 Task: Change the answer type to One Line.
Action: Mouse moved to (632, 294)
Screenshot: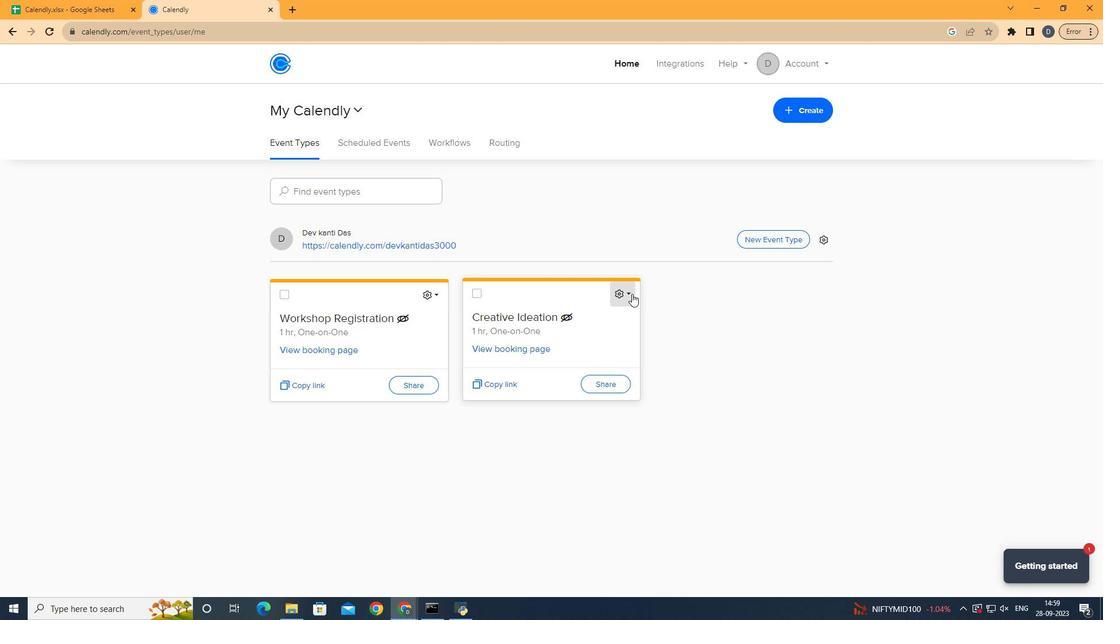 
Action: Mouse pressed left at (632, 294)
Screenshot: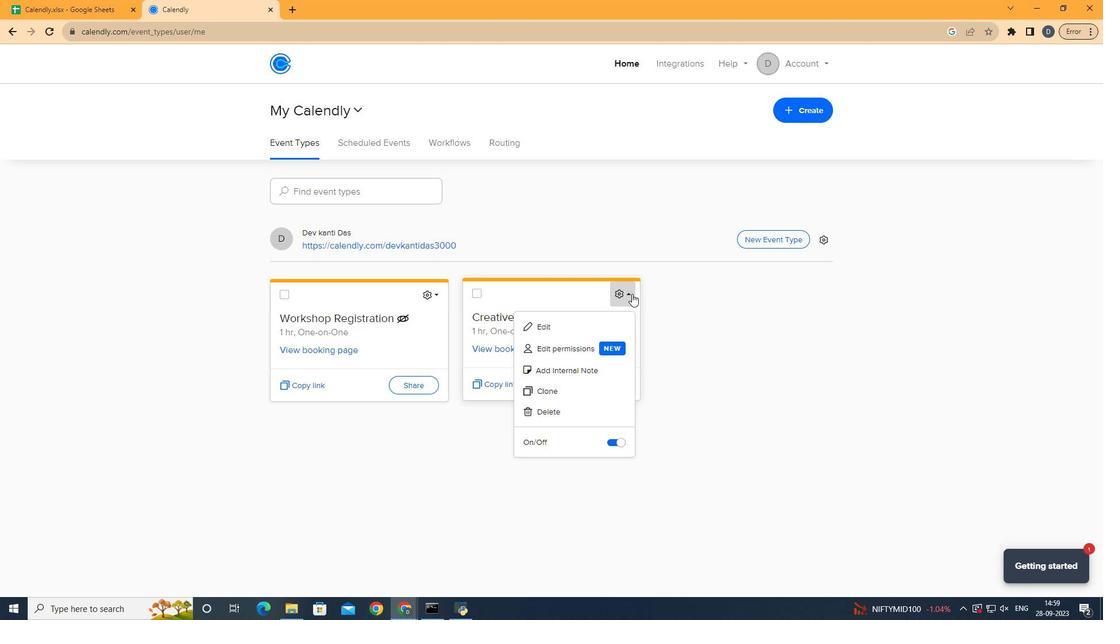 
Action: Mouse moved to (574, 332)
Screenshot: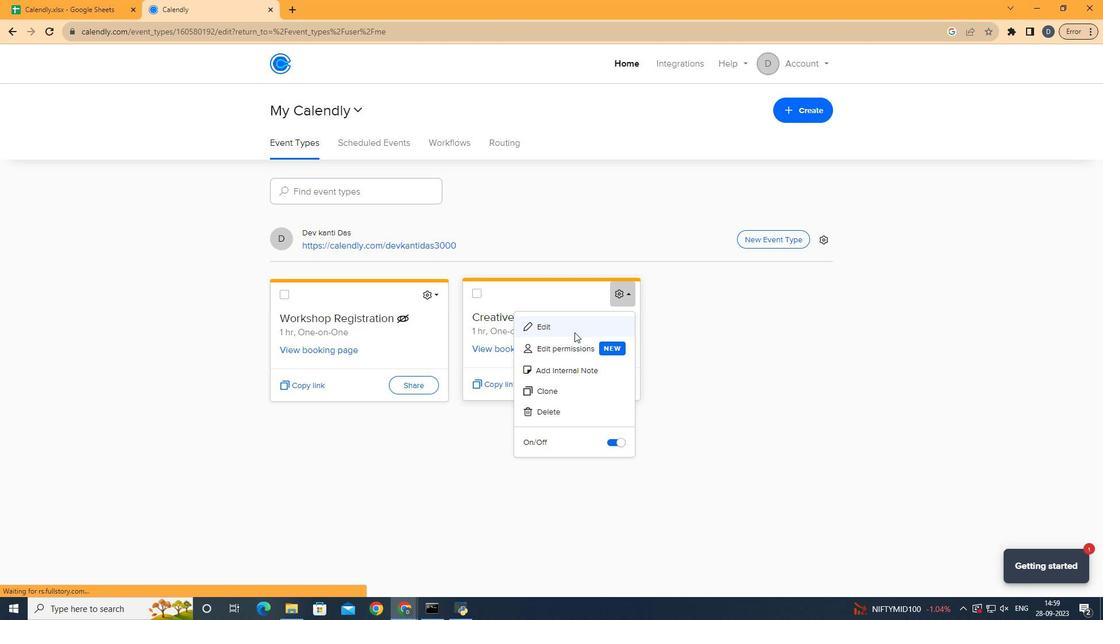 
Action: Mouse pressed left at (574, 332)
Screenshot: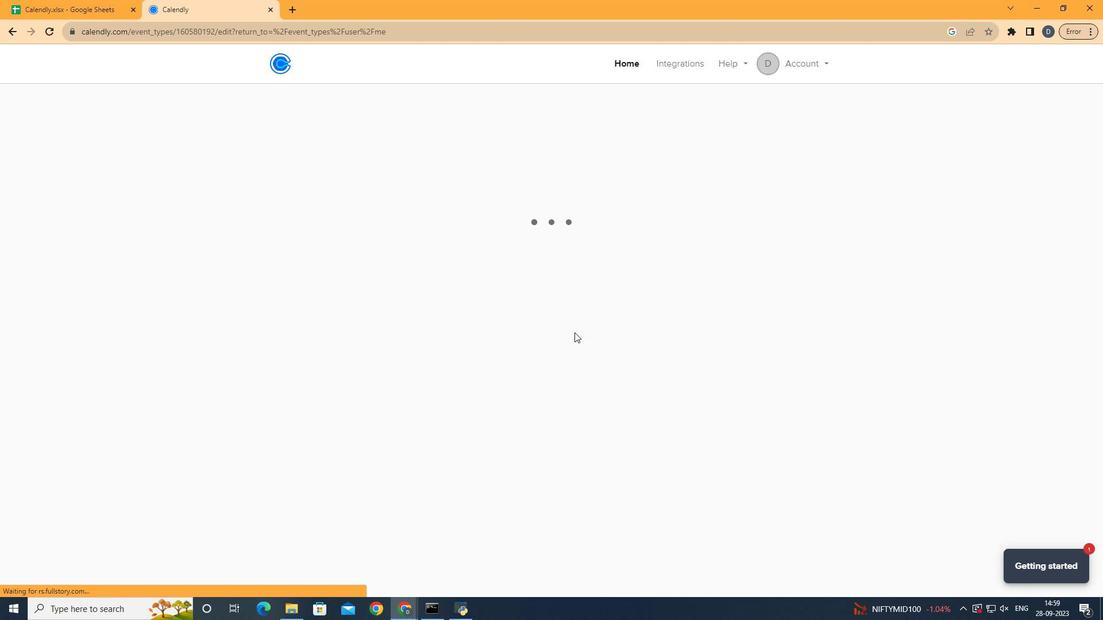 
Action: Mouse moved to (597, 314)
Screenshot: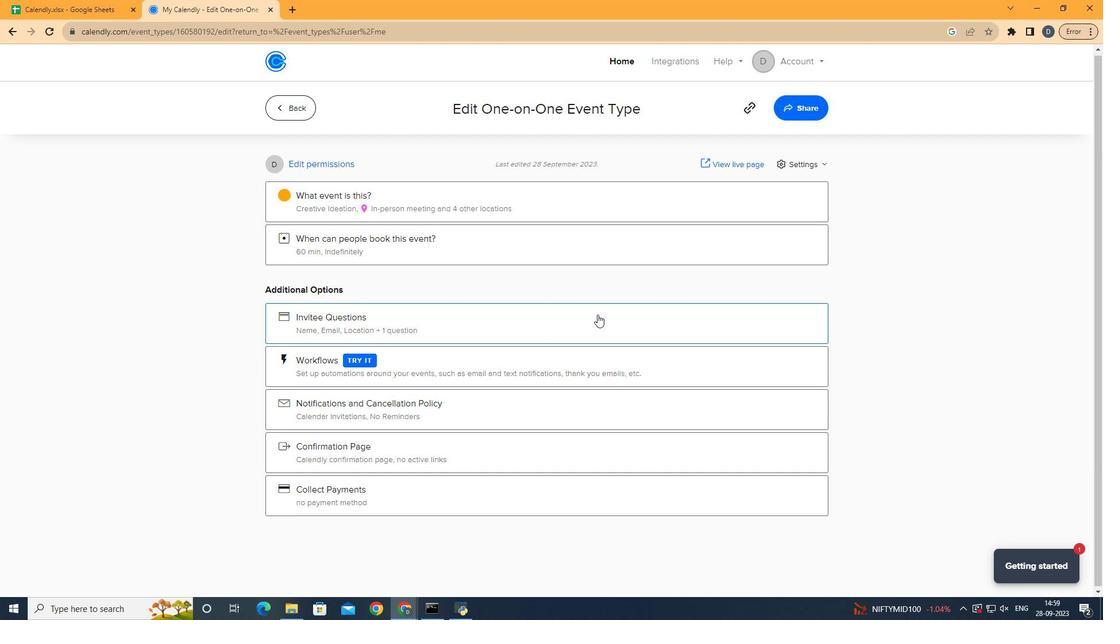 
Action: Mouse scrolled (597, 314) with delta (0, 0)
Screenshot: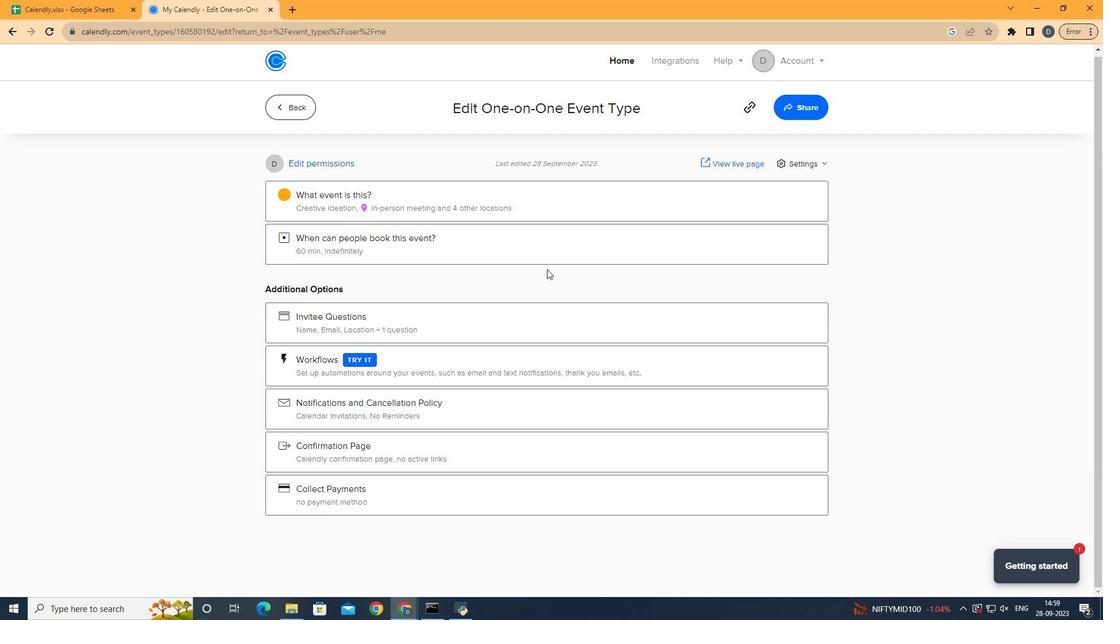 
Action: Mouse moved to (470, 316)
Screenshot: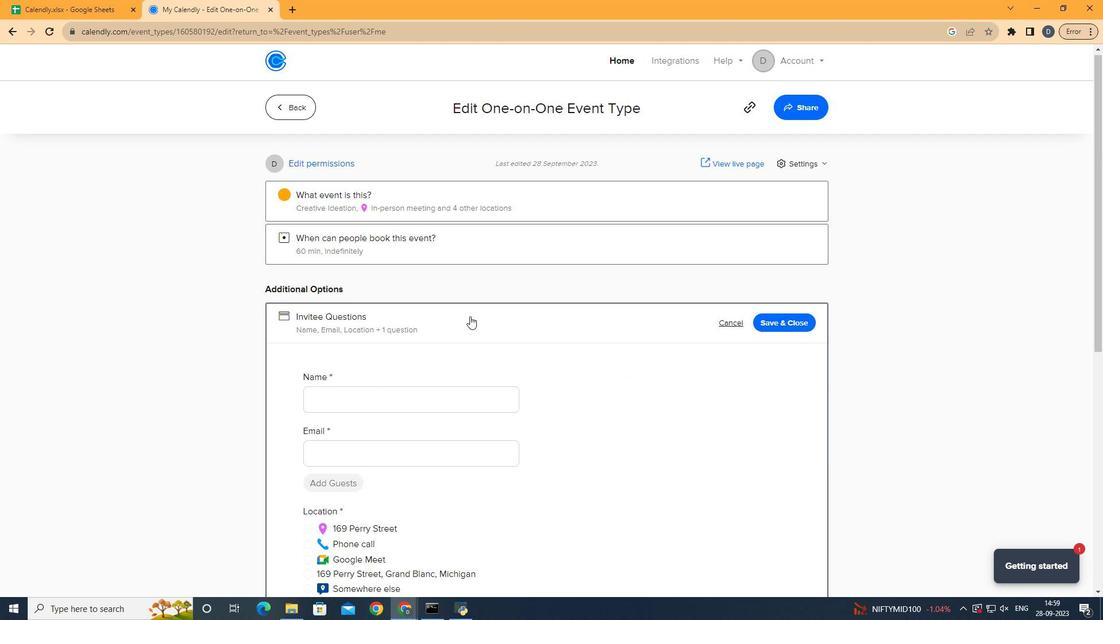 
Action: Mouse pressed left at (470, 316)
Screenshot: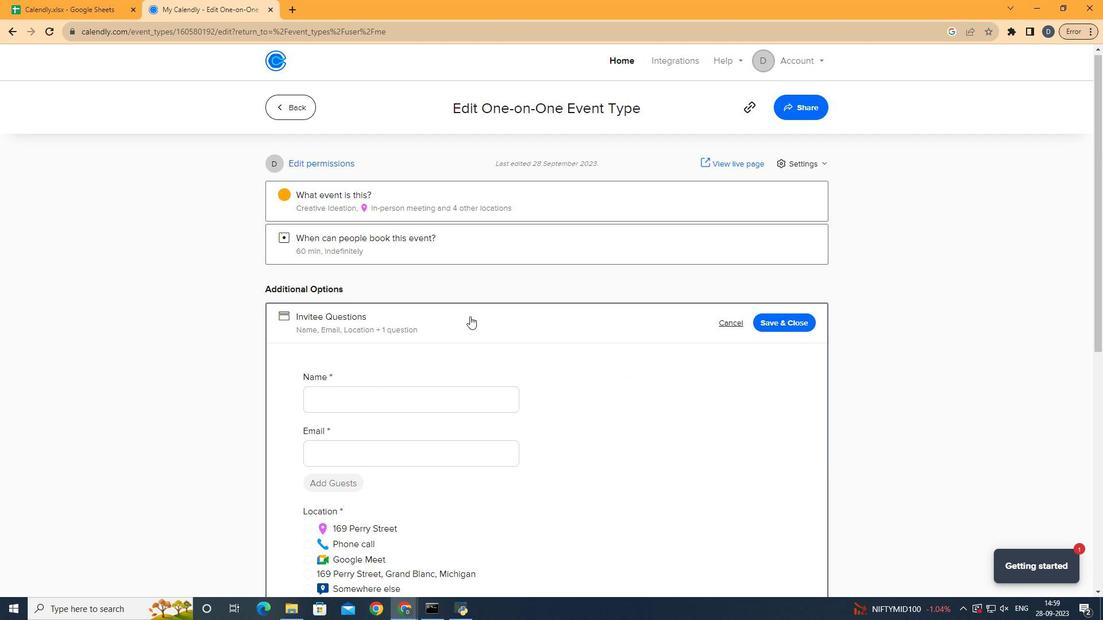 
Action: Mouse moved to (535, 280)
Screenshot: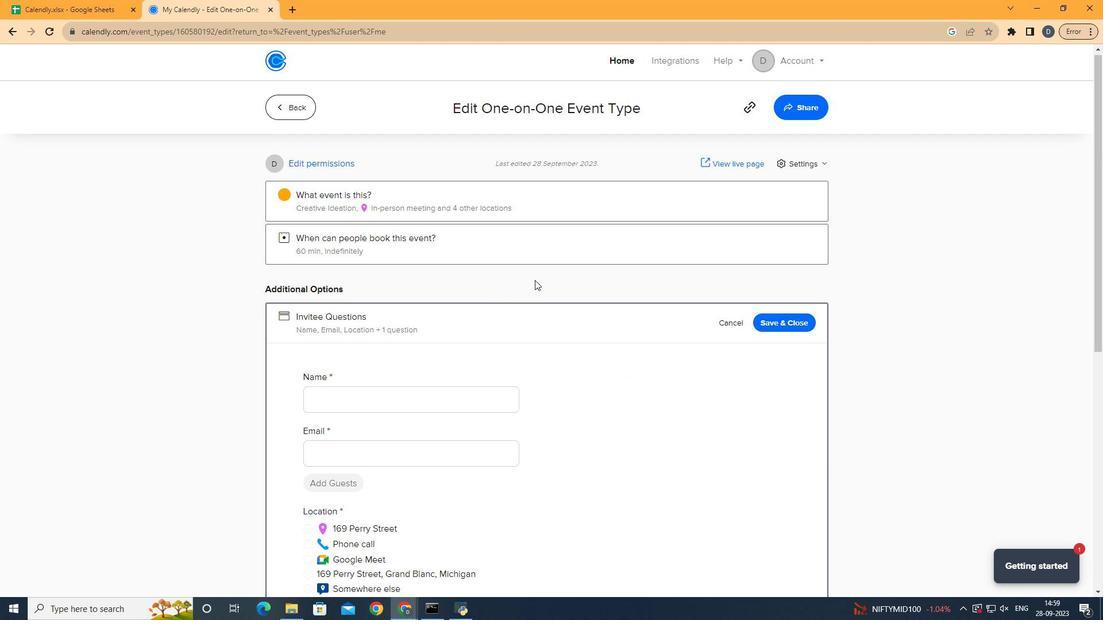 
Action: Mouse scrolled (535, 279) with delta (0, 0)
Screenshot: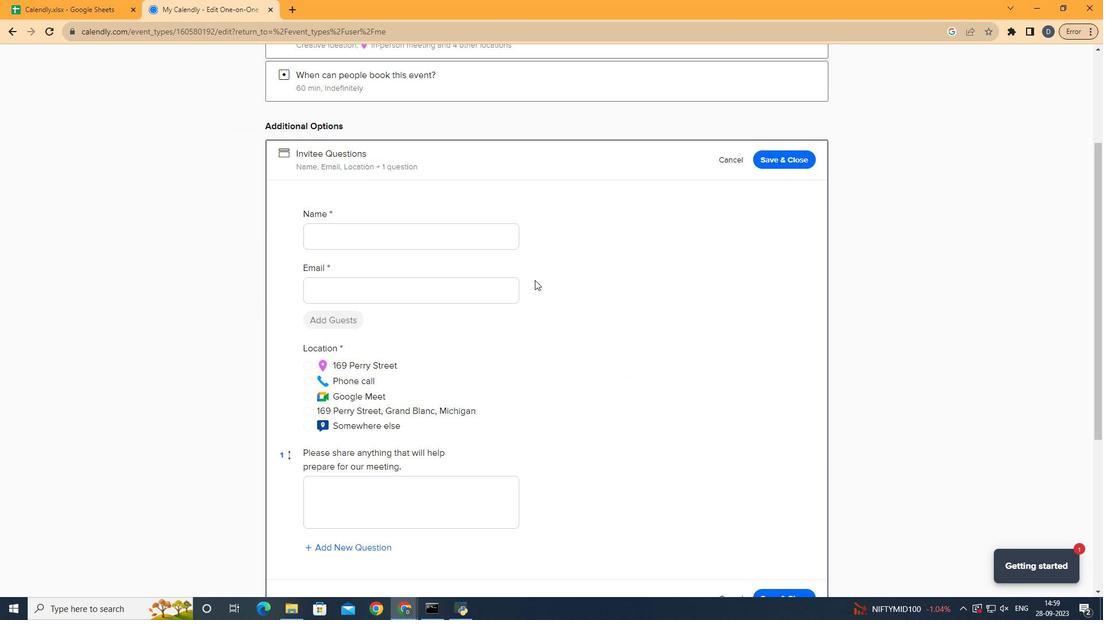 
Action: Mouse scrolled (535, 279) with delta (0, 0)
Screenshot: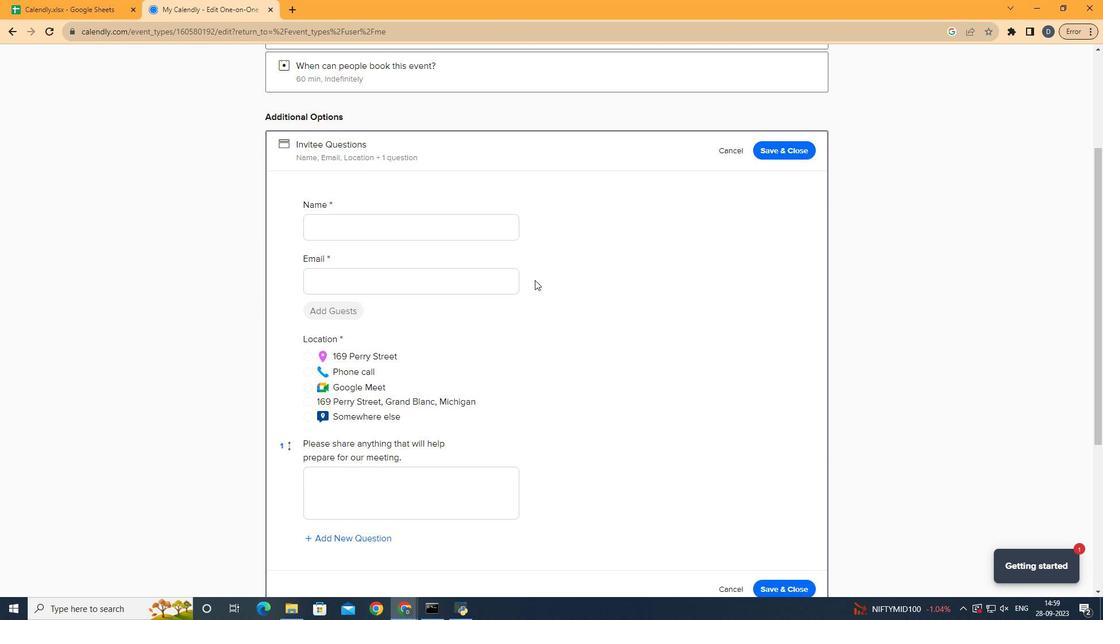 
Action: Mouse scrolled (535, 279) with delta (0, 0)
Screenshot: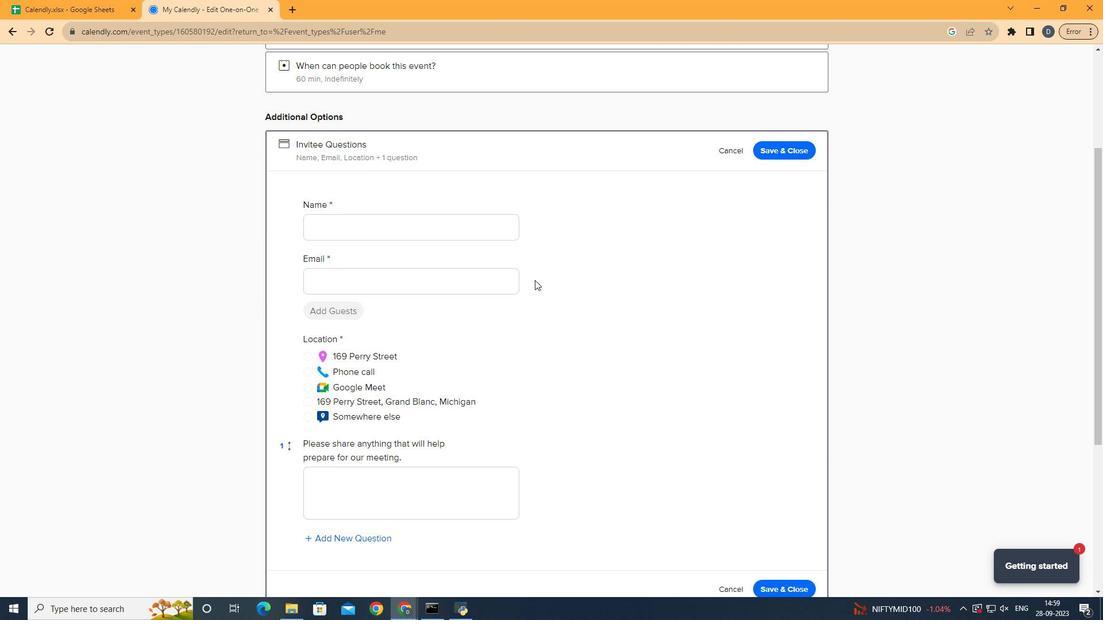 
Action: Mouse moved to (464, 456)
Screenshot: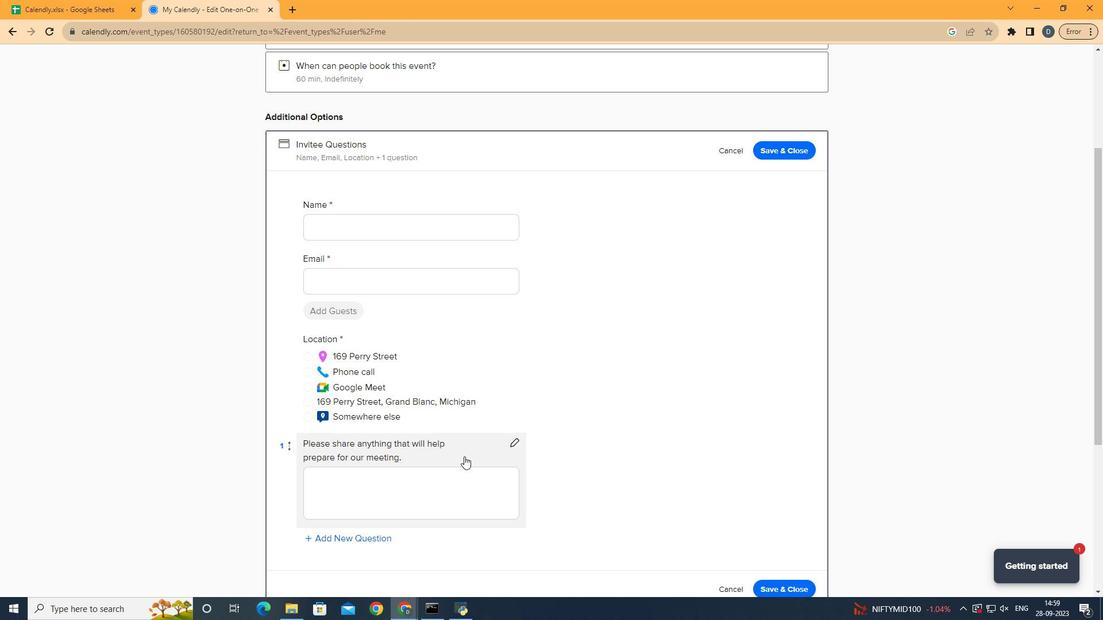 
Action: Mouse pressed left at (464, 456)
Screenshot: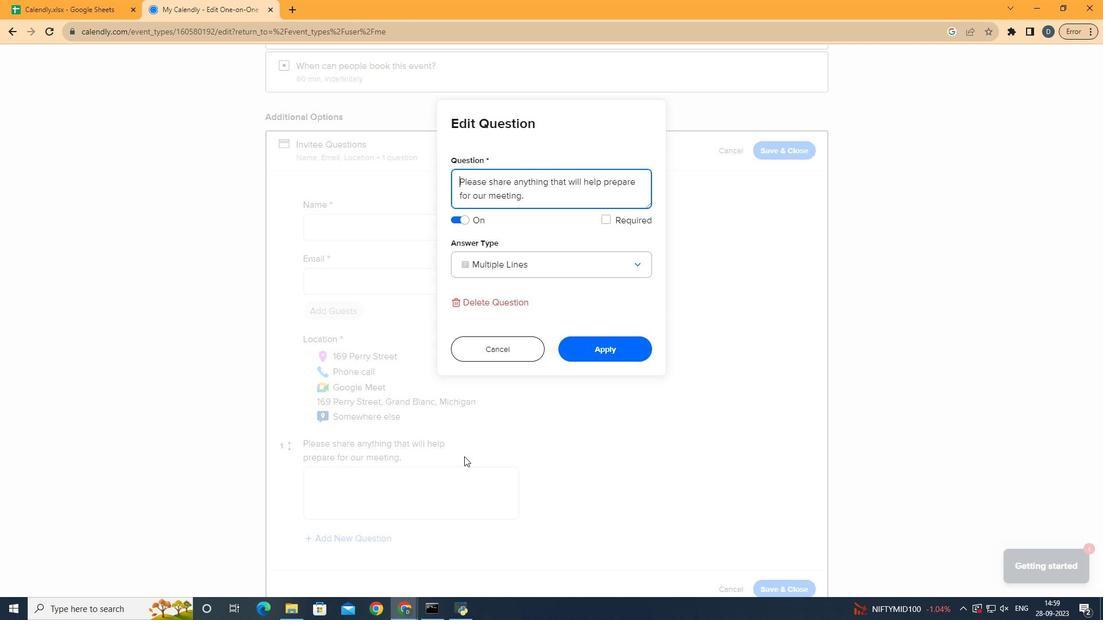 
Action: Mouse moved to (544, 266)
Screenshot: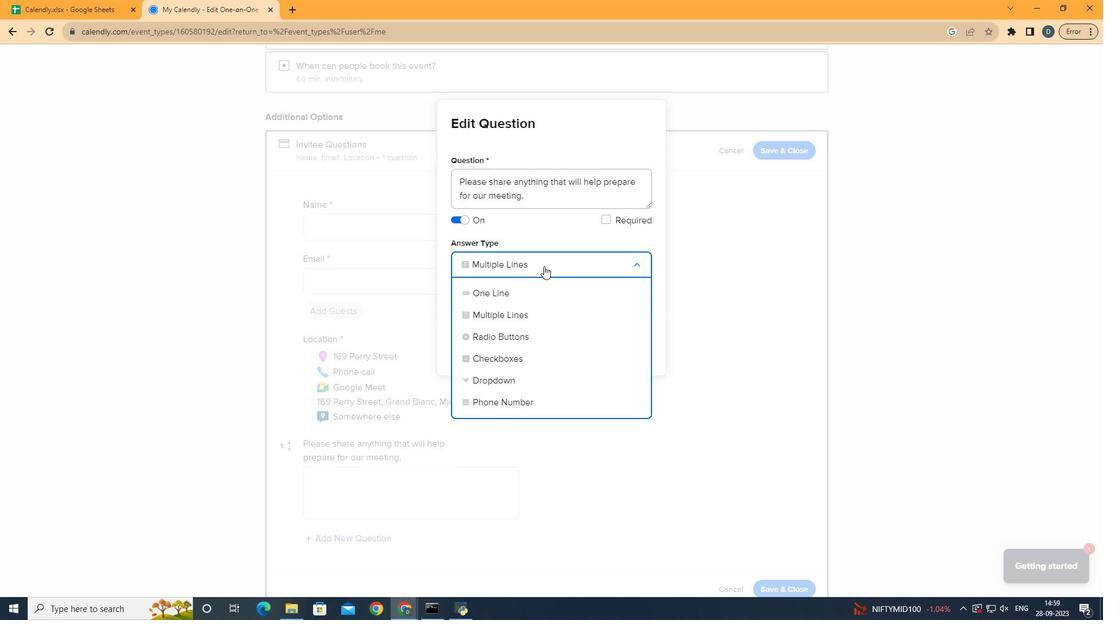 
Action: Mouse pressed left at (544, 266)
Screenshot: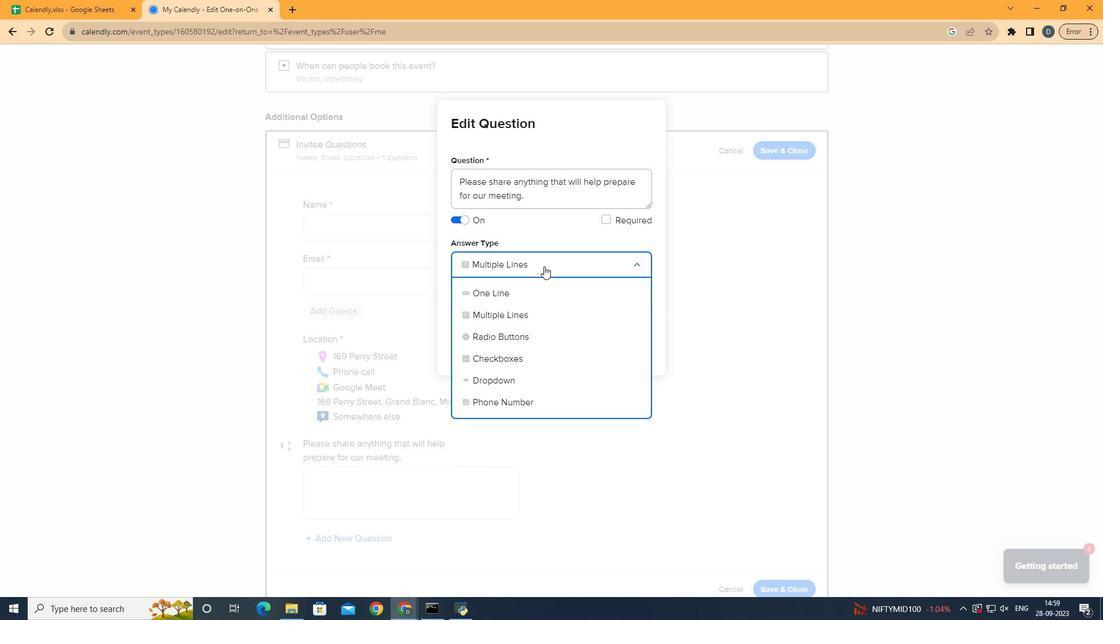 
Action: Mouse moved to (535, 293)
Screenshot: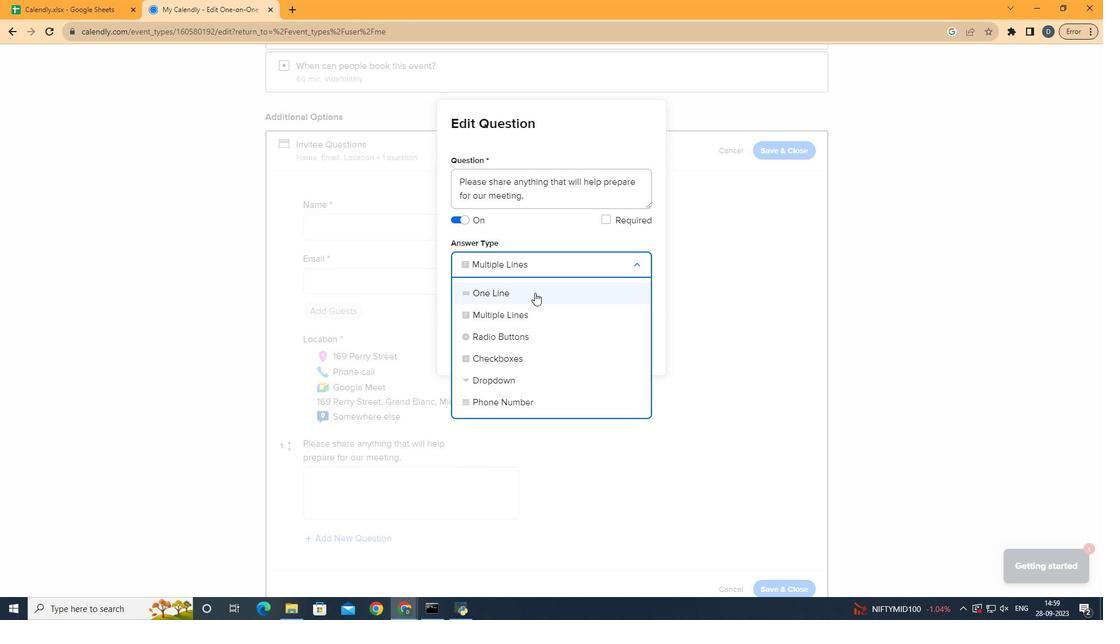 
Action: Mouse pressed left at (535, 293)
Screenshot: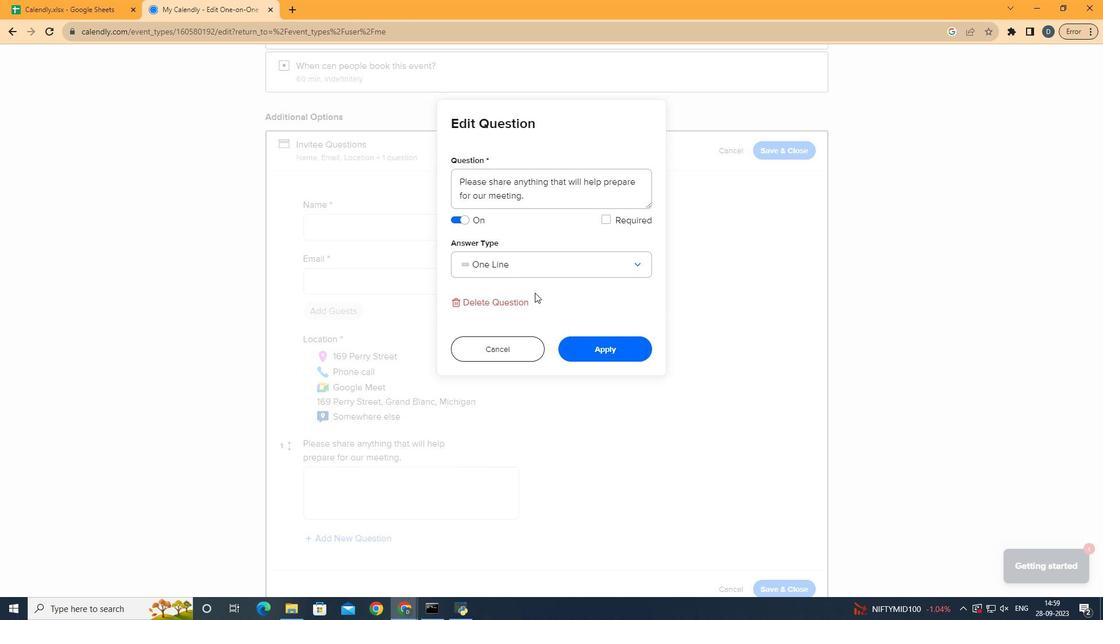 
Action: Mouse moved to (615, 313)
Screenshot: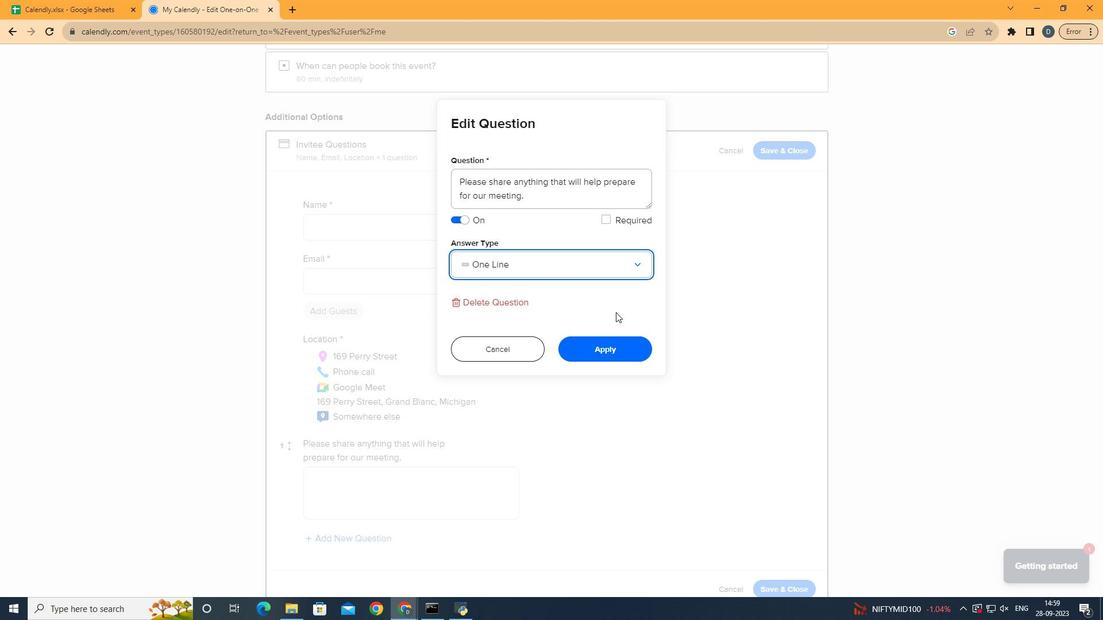 
